 Task: Exporting Individual Tracks.
Action: Mouse moved to (8, 15)
Screenshot: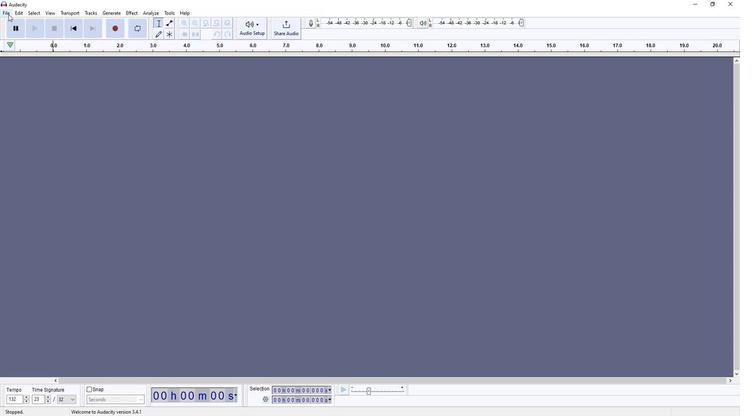 
Action: Mouse pressed left at (8, 15)
Screenshot: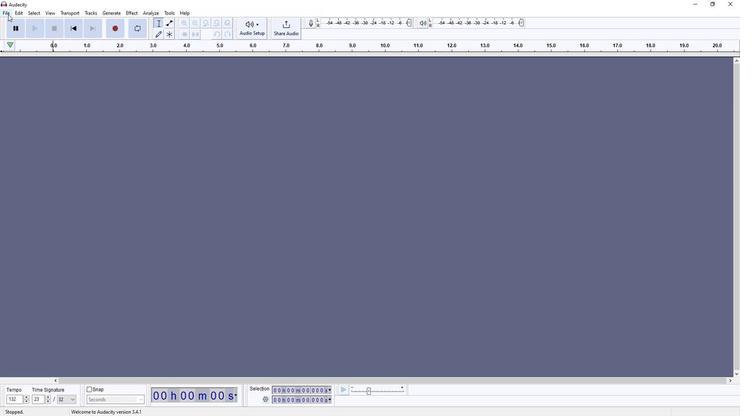 
Action: Mouse moved to (23, 32)
Screenshot: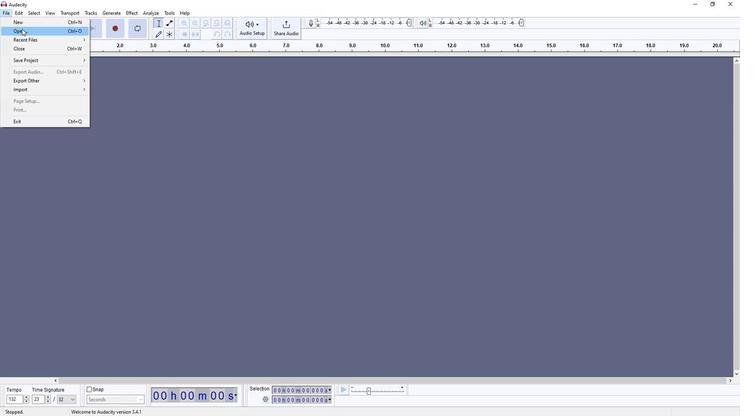 
Action: Mouse pressed left at (23, 32)
Screenshot: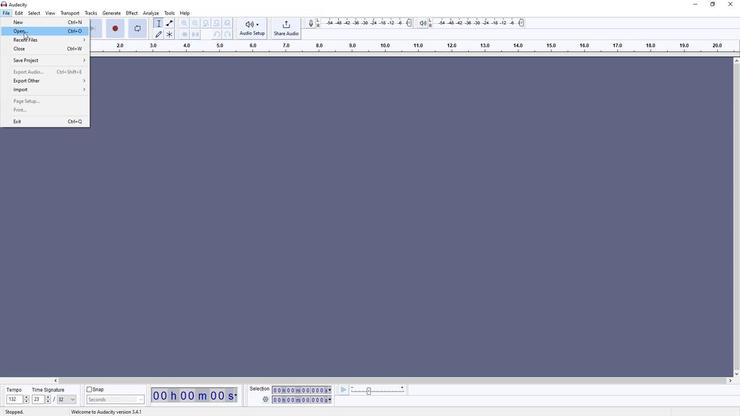 
Action: Mouse moved to (50, 138)
Screenshot: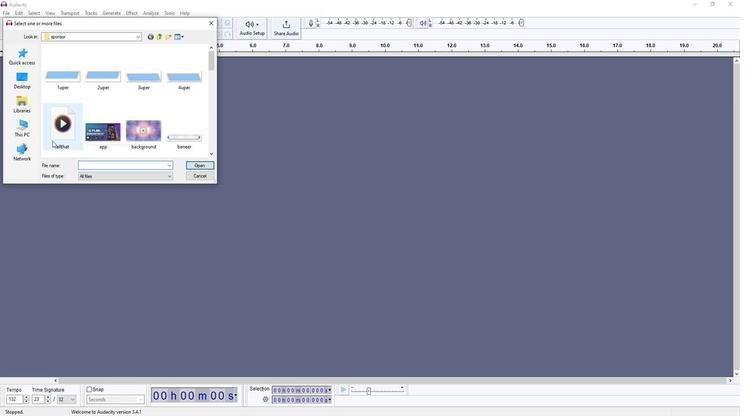 
Action: Mouse pressed left at (50, 138)
Screenshot: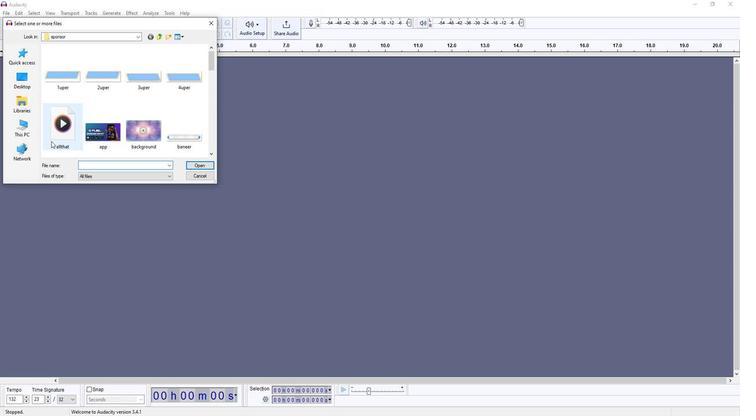
Action: Mouse moved to (194, 158)
Screenshot: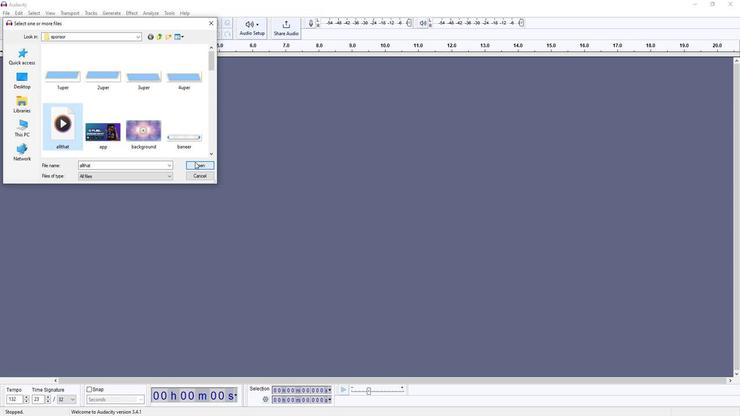 
Action: Mouse pressed left at (194, 158)
Screenshot: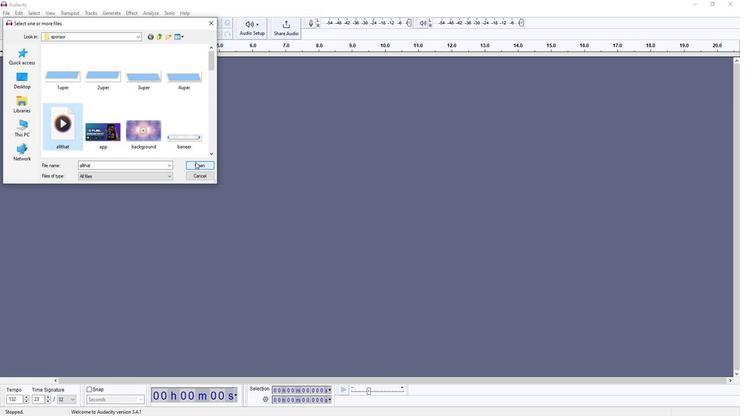 
Action: Mouse moved to (55, 114)
Screenshot: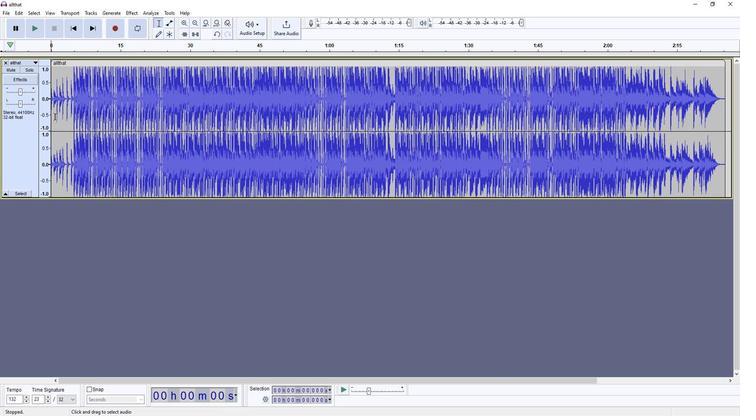 
Action: Mouse scrolled (55, 113) with delta (0, 0)
Screenshot: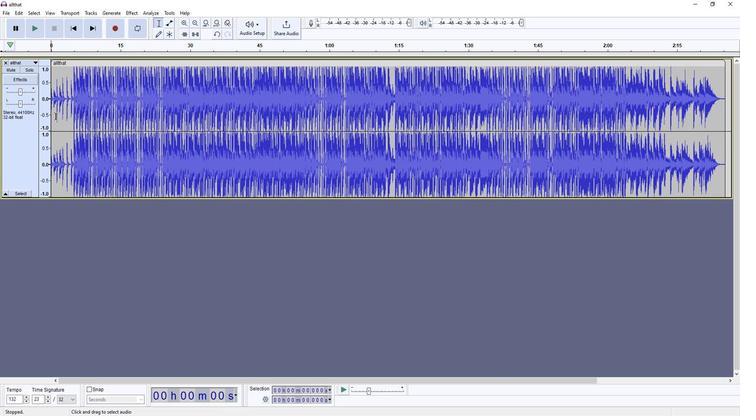
Action: Mouse scrolled (55, 113) with delta (0, 0)
Screenshot: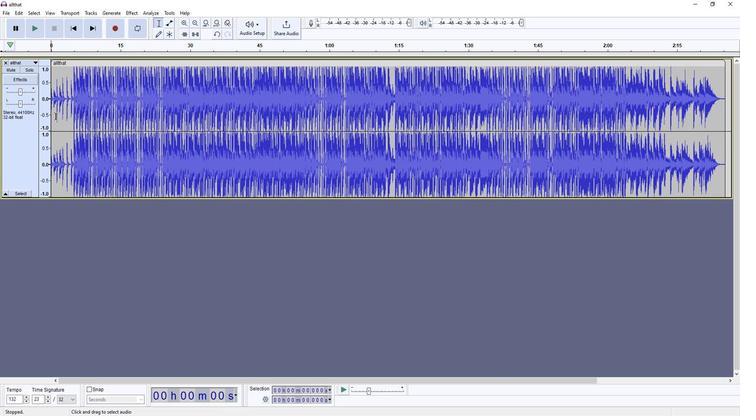 
Action: Mouse scrolled (55, 113) with delta (0, 0)
Screenshot: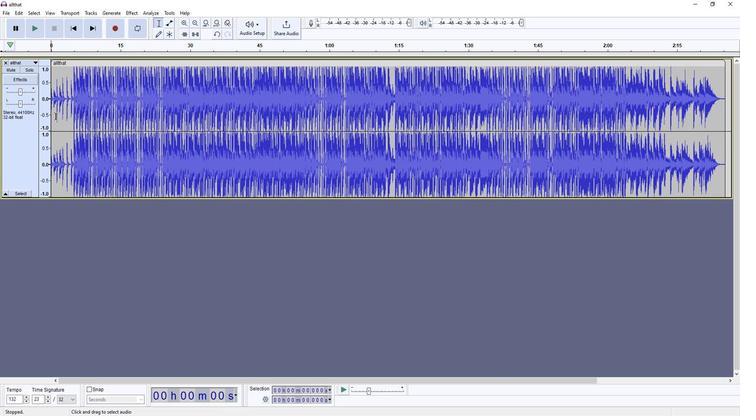 
Action: Mouse moved to (158, 111)
Screenshot: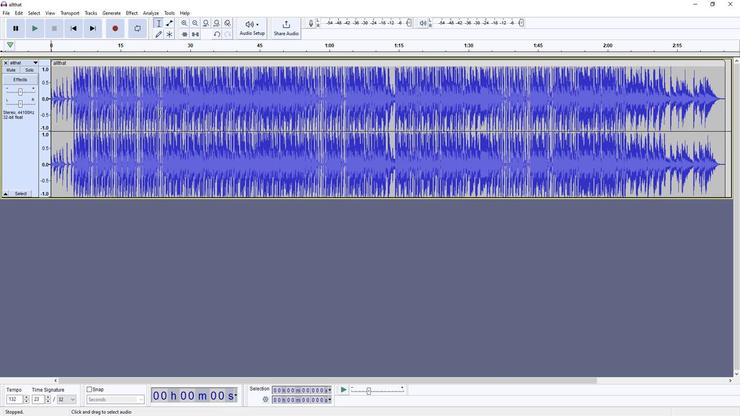 
Action: Mouse scrolled (158, 111) with delta (0, 0)
Screenshot: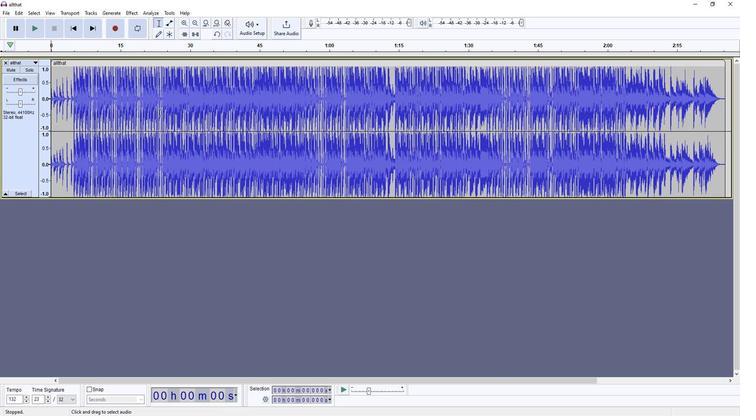 
Action: Mouse moved to (31, 31)
Screenshot: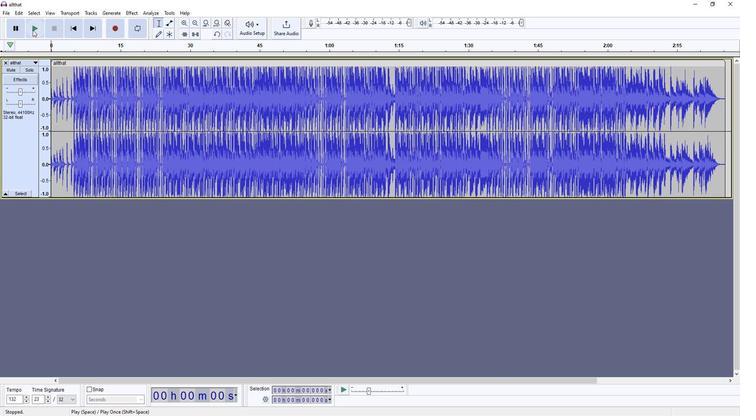 
Action: Mouse pressed left at (31, 31)
Screenshot: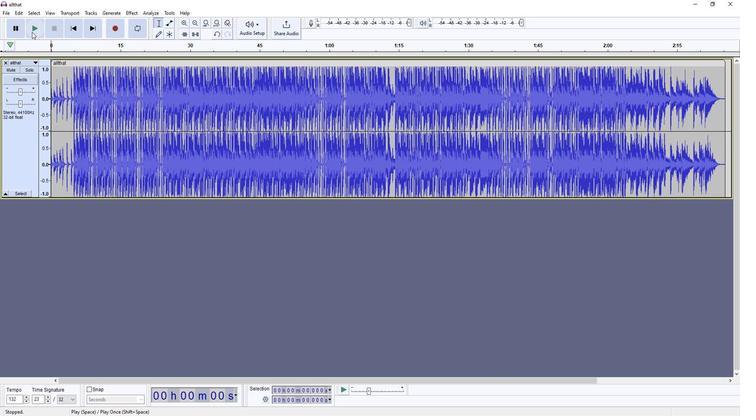 
Action: Mouse moved to (53, 30)
Screenshot: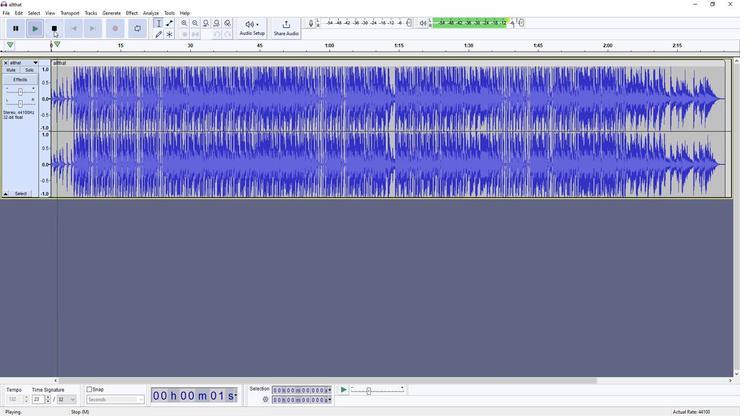 
Action: Mouse pressed left at (53, 30)
Screenshot: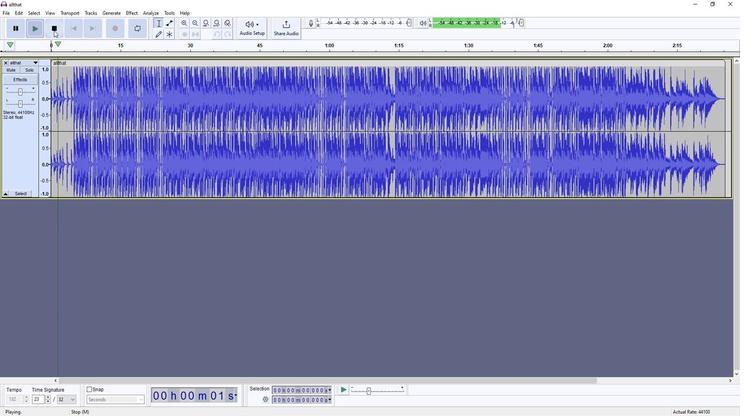 
Action: Mouse moved to (4, 13)
Screenshot: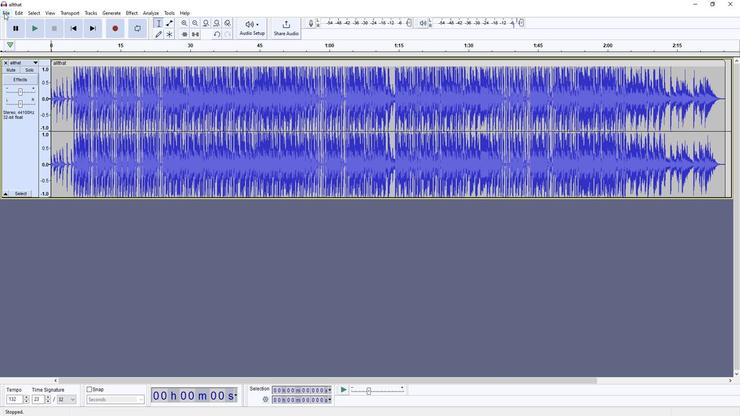 
Action: Mouse pressed left at (4, 13)
Screenshot: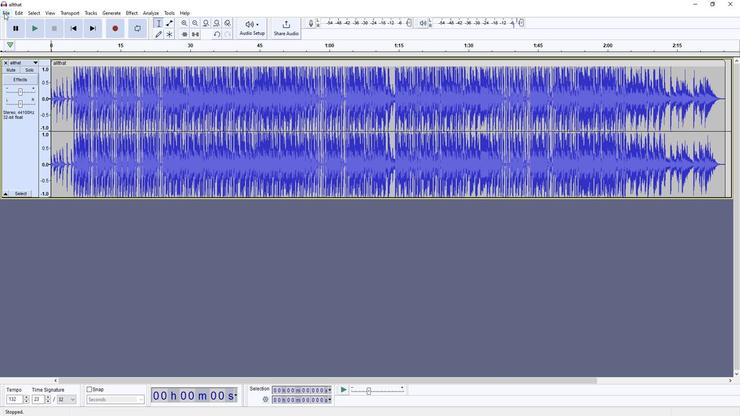 
Action: Mouse moved to (33, 85)
Screenshot: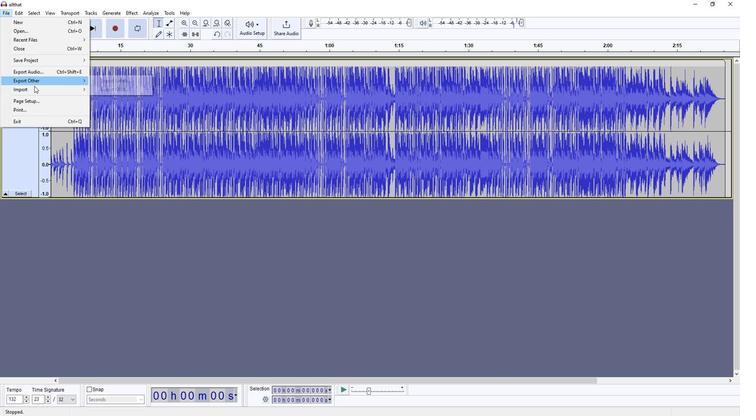 
Action: Mouse pressed left at (33, 85)
Screenshot: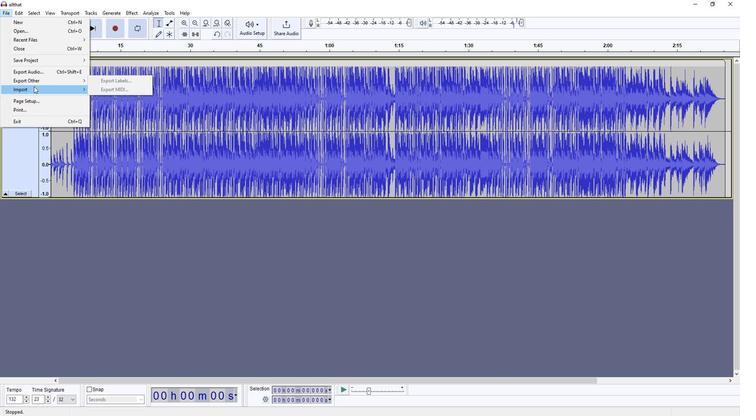
Action: Mouse moved to (108, 96)
Screenshot: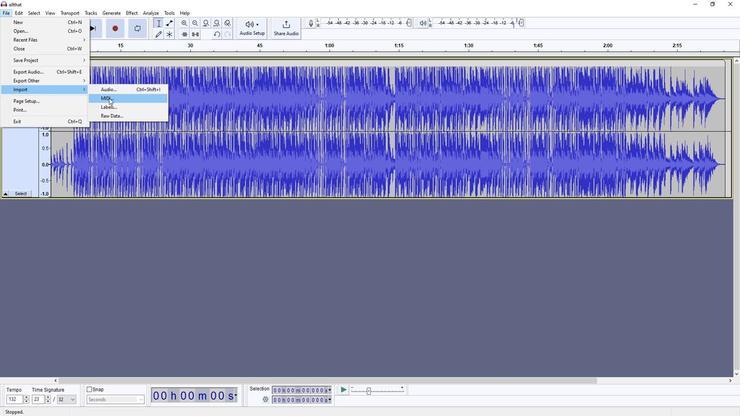 
Action: Mouse pressed left at (108, 96)
Screenshot: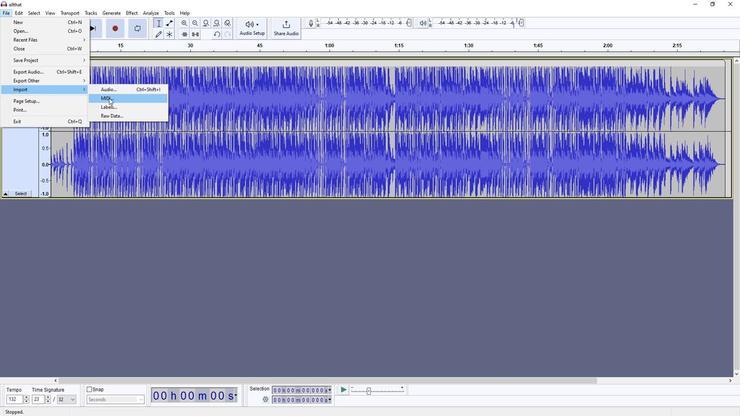 
Action: Mouse moved to (69, 59)
Screenshot: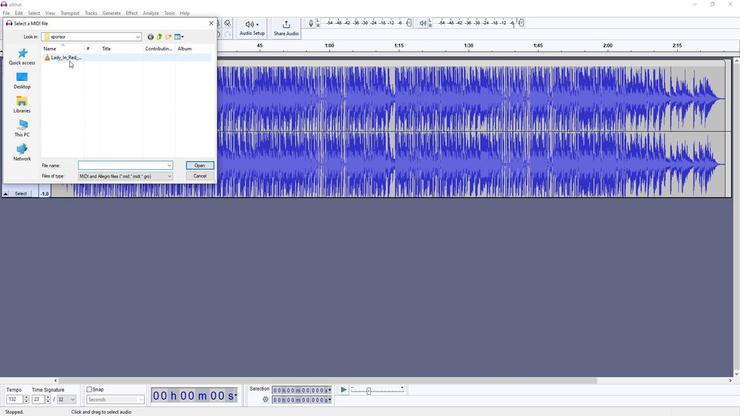 
Action: Mouse pressed left at (69, 59)
Screenshot: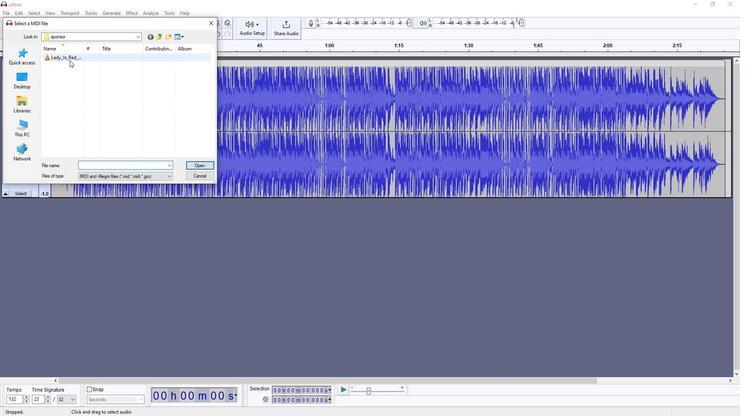 
Action: Mouse moved to (207, 161)
Screenshot: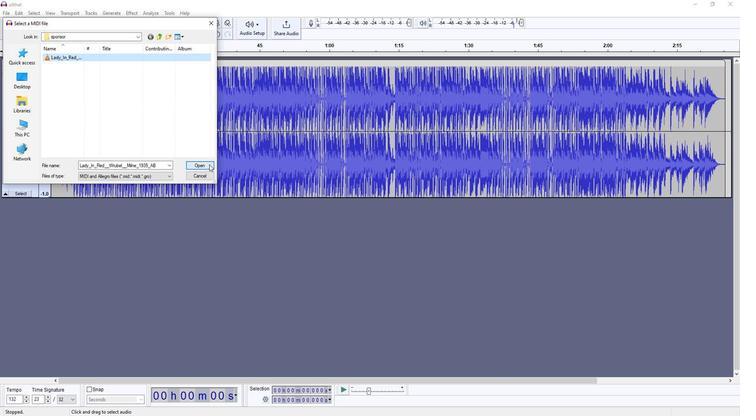 
Action: Mouse pressed left at (207, 161)
Screenshot: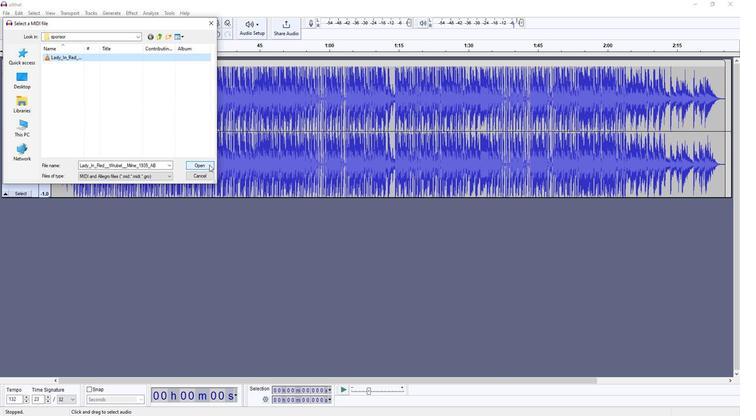
Action: Mouse moved to (45, 198)
Screenshot: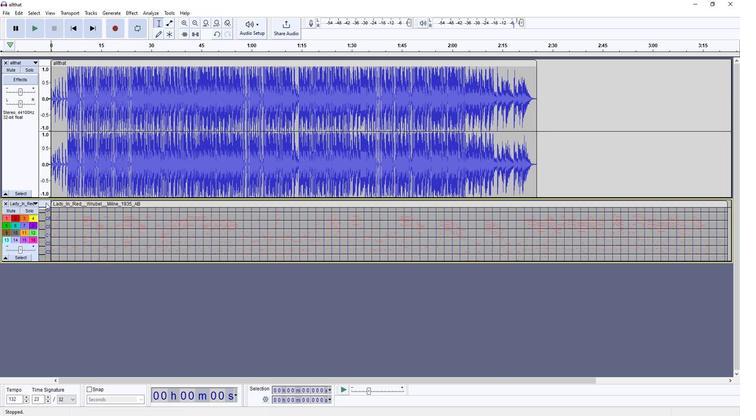
Action: Mouse pressed left at (45, 198)
Screenshot: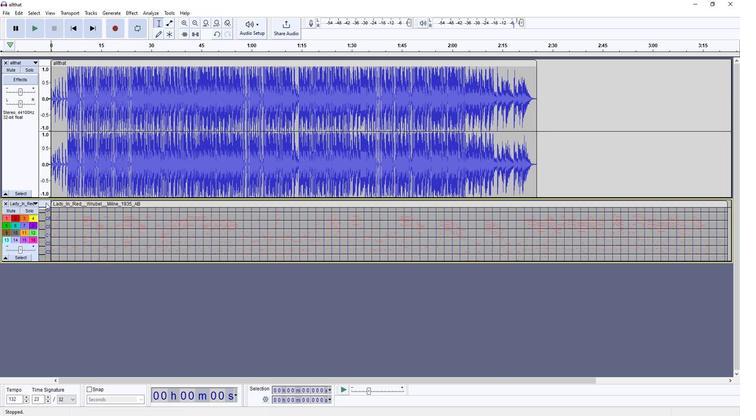 
Action: Mouse moved to (152, 201)
Screenshot: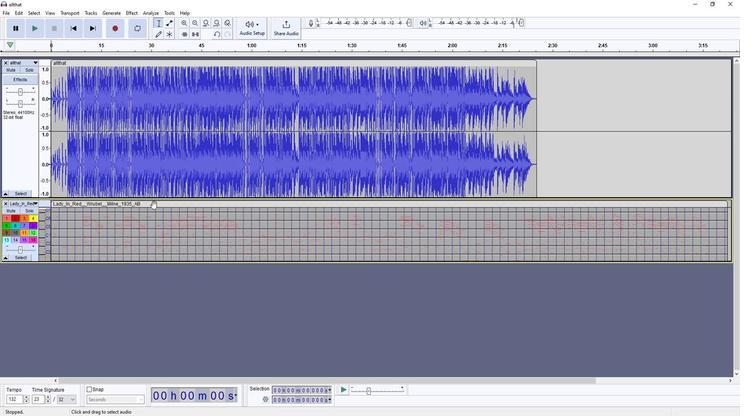 
Action: Mouse pressed left at (152, 201)
Screenshot: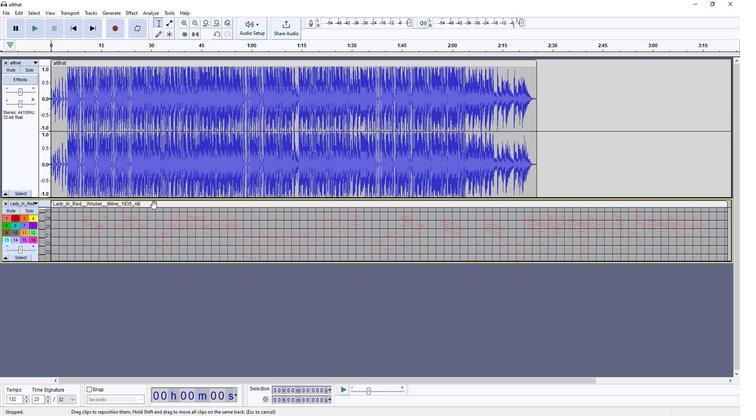 
Action: Mouse moved to (33, 32)
Screenshot: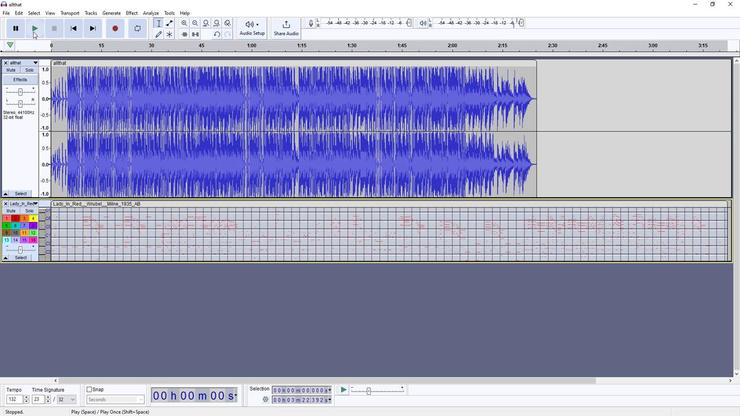 
Action: Mouse pressed left at (33, 32)
Screenshot: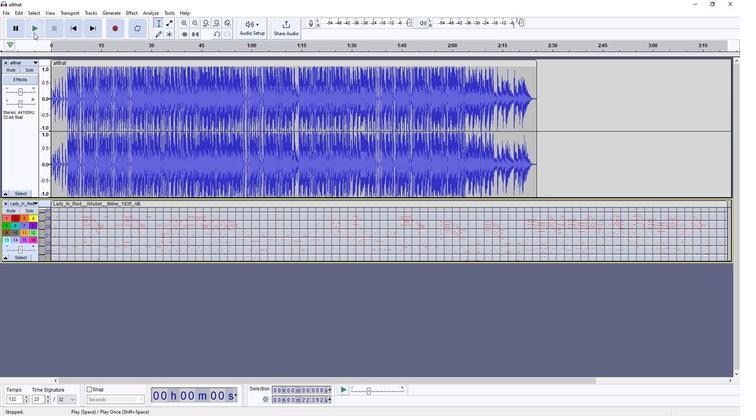 
Action: Mouse moved to (35, 31)
Screenshot: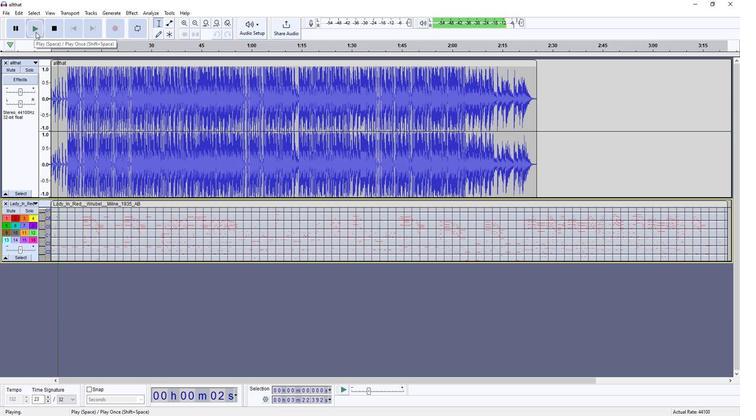 
Action: Mouse pressed left at (35, 31)
Screenshot: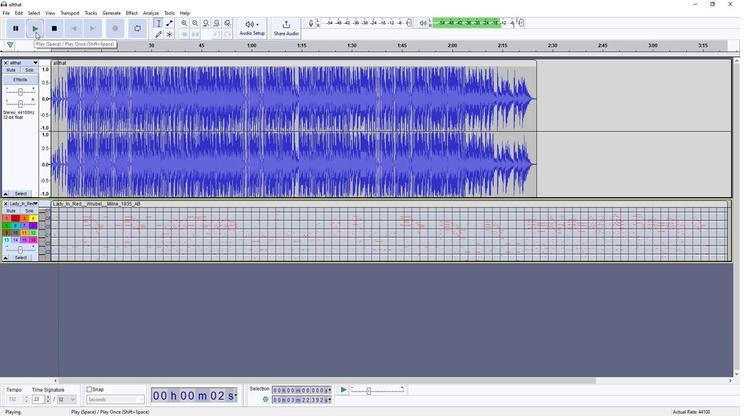 
Action: Mouse moved to (50, 31)
Screenshot: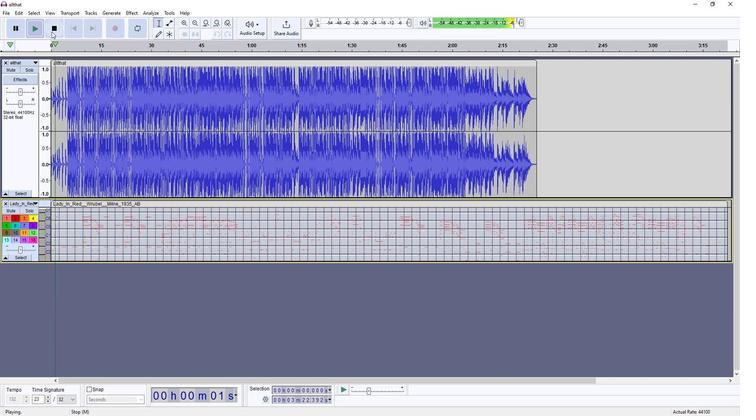 
Action: Mouse pressed left at (50, 31)
Screenshot: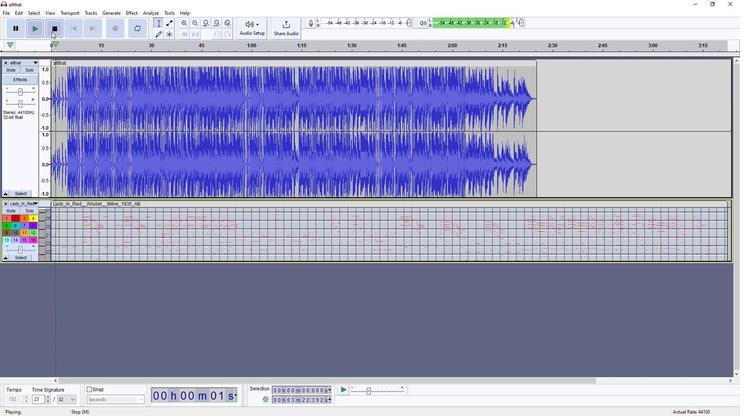 
Action: Mouse moved to (116, 61)
Screenshot: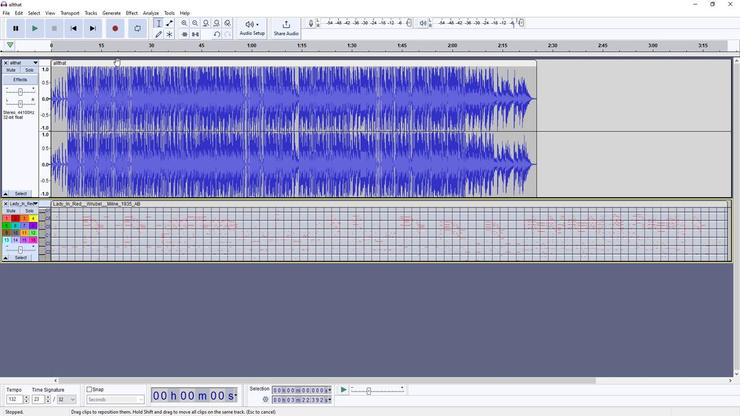 
Action: Mouse pressed left at (116, 61)
Screenshot: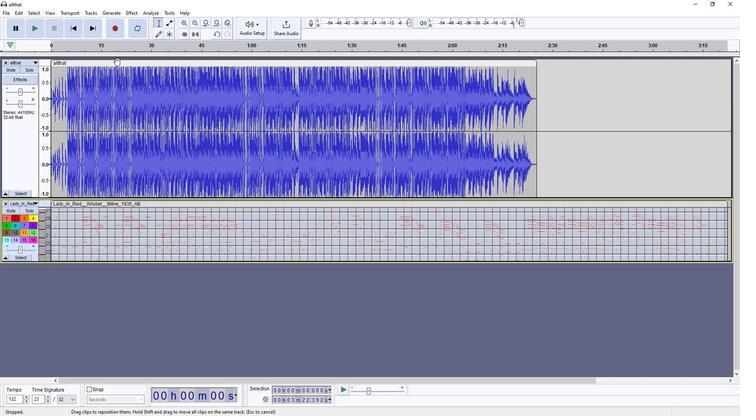 
Action: Mouse moved to (35, 26)
Screenshot: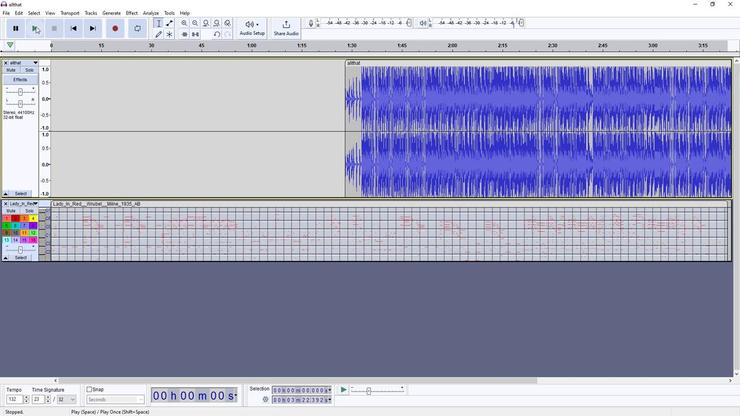 
Action: Mouse pressed left at (35, 26)
Screenshot: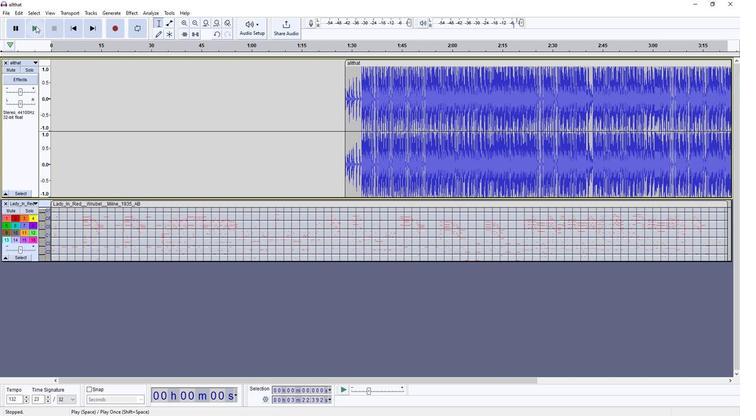 
Action: Mouse moved to (53, 27)
Screenshot: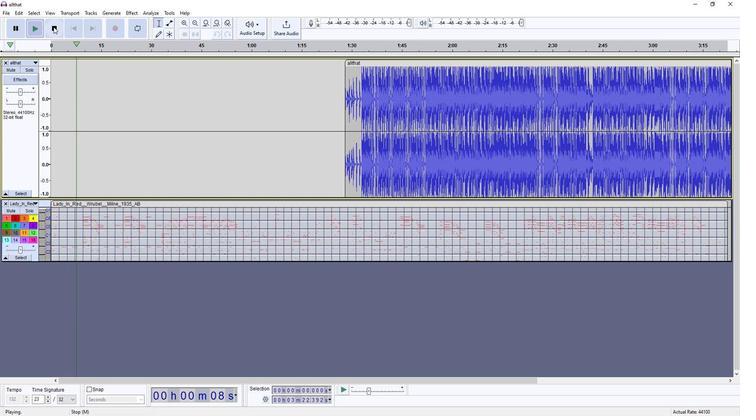 
Action: Mouse pressed left at (53, 27)
Screenshot: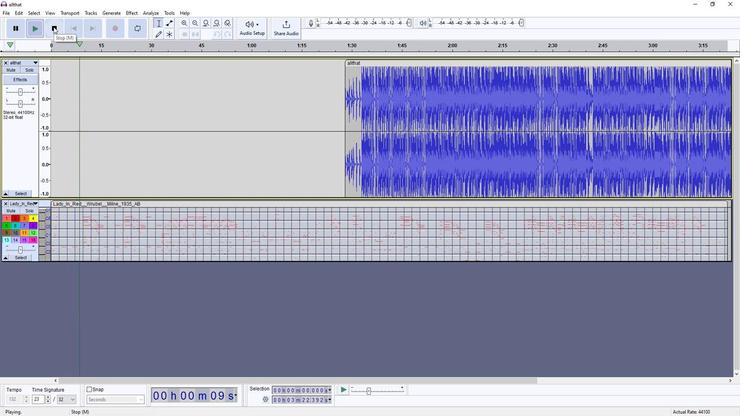 
Action: Mouse moved to (5, 16)
Screenshot: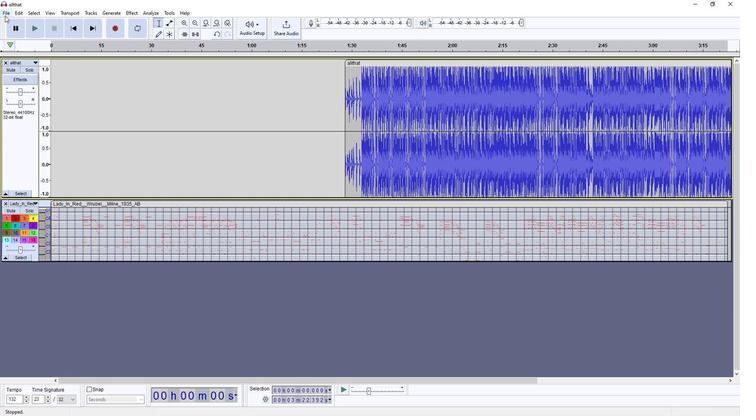 
Action: Mouse pressed left at (5, 16)
Screenshot: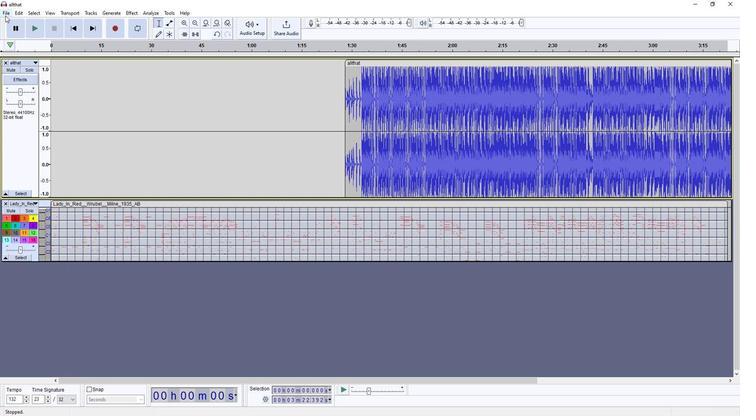 
Action: Mouse moved to (20, 79)
Screenshot: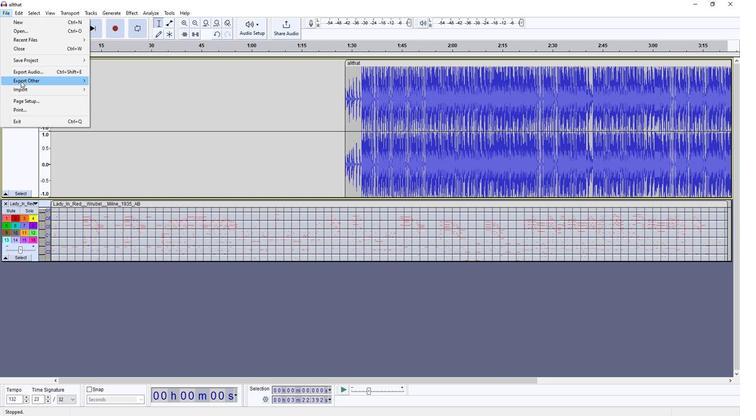 
Action: Mouse pressed left at (20, 79)
Screenshot: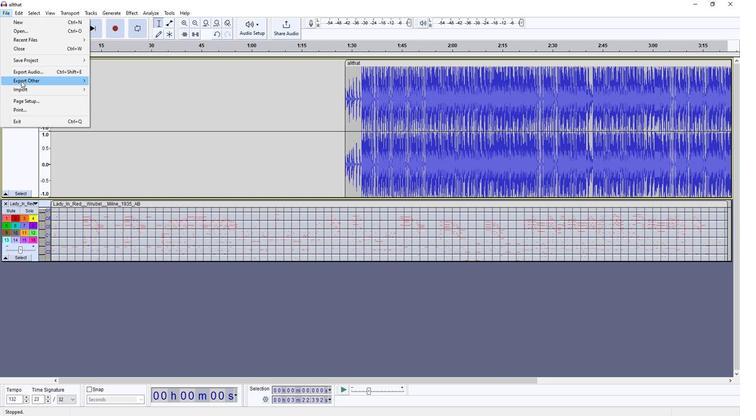 
Action: Mouse moved to (125, 85)
Screenshot: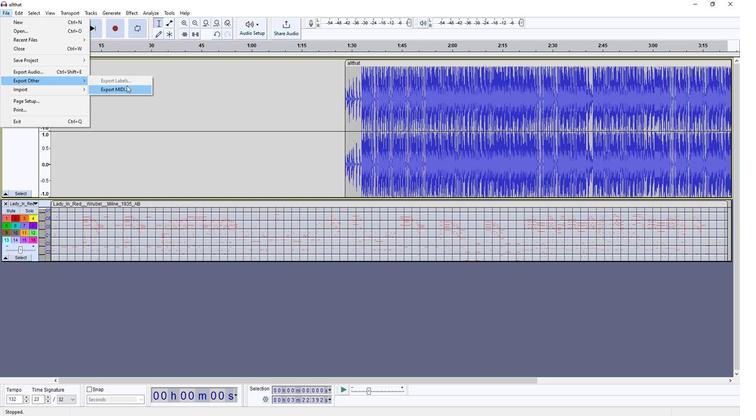 
Action: Mouse pressed left at (125, 85)
Screenshot: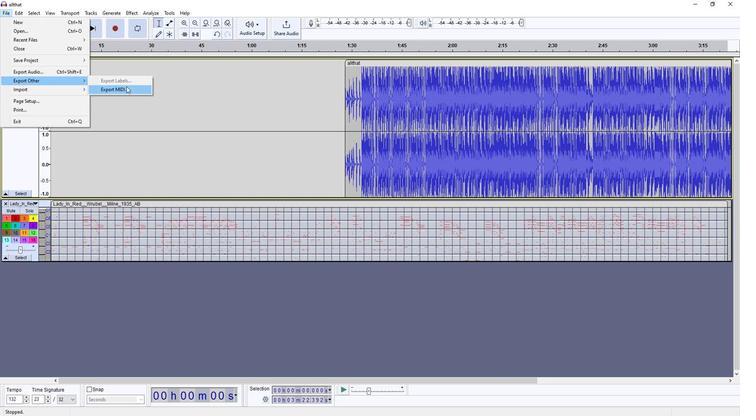 
Action: Mouse moved to (89, 159)
Screenshot: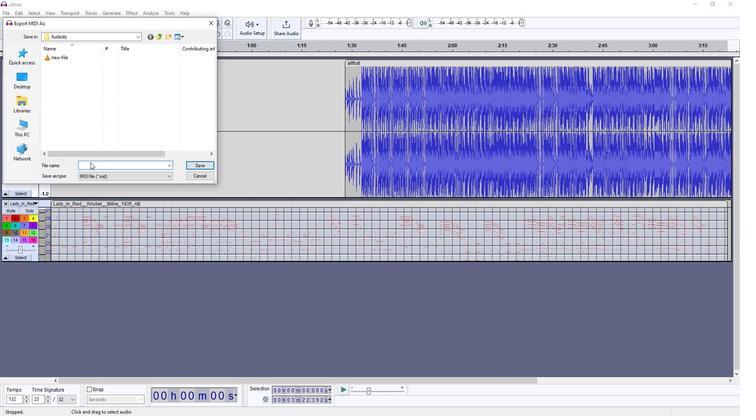 
Action: Key pressed <Key.shift>Exporting<Key.space><Key.shift>Tracks
Screenshot: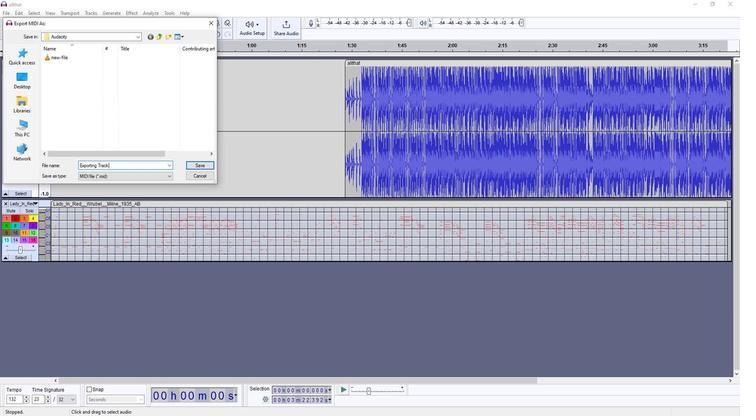 
Action: Mouse moved to (198, 160)
Screenshot: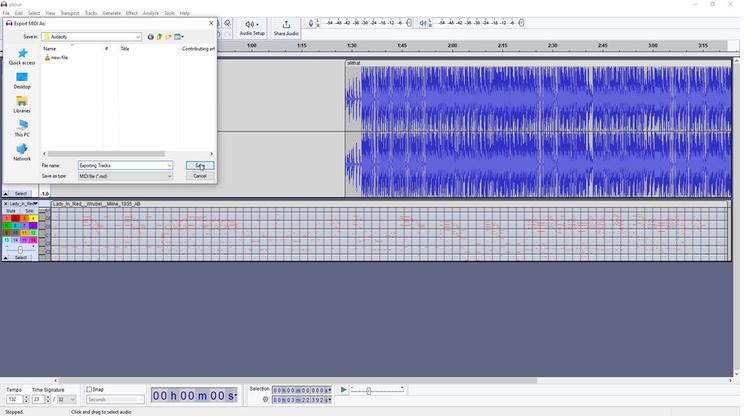 
Action: Mouse pressed left at (198, 160)
Screenshot: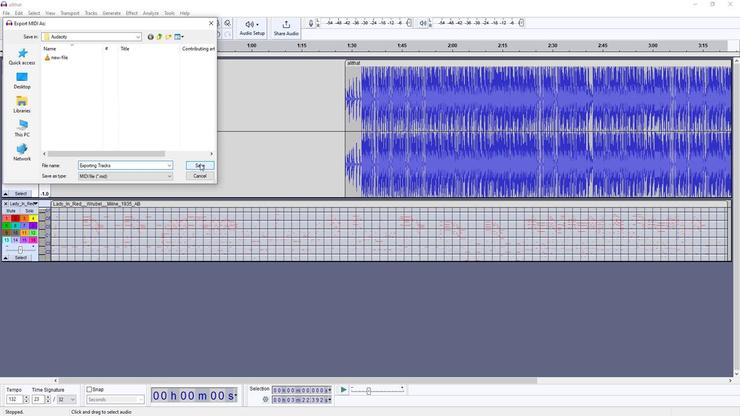 
Action: Mouse moved to (195, 162)
Screenshot: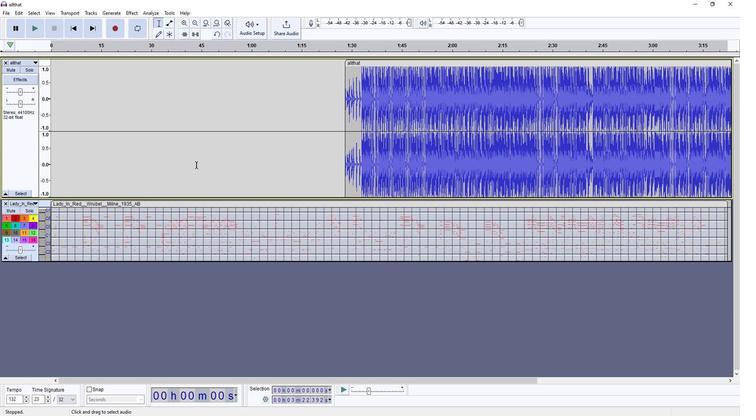 
